Task: Create a new collection with the name "Product Development".
Action: Mouse pressed left at (604, 368)
Screenshot: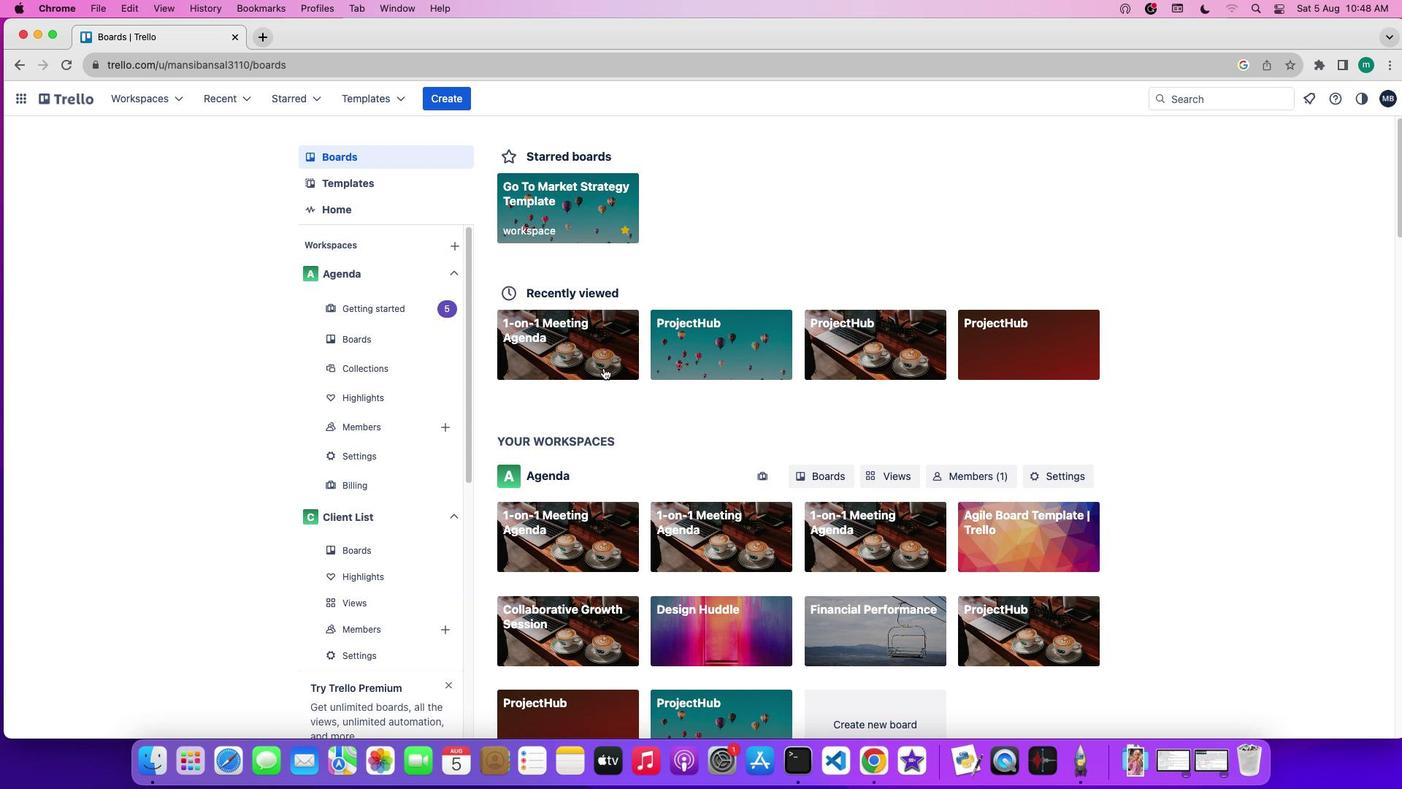 
Action: Mouse moved to (1239, 297)
Screenshot: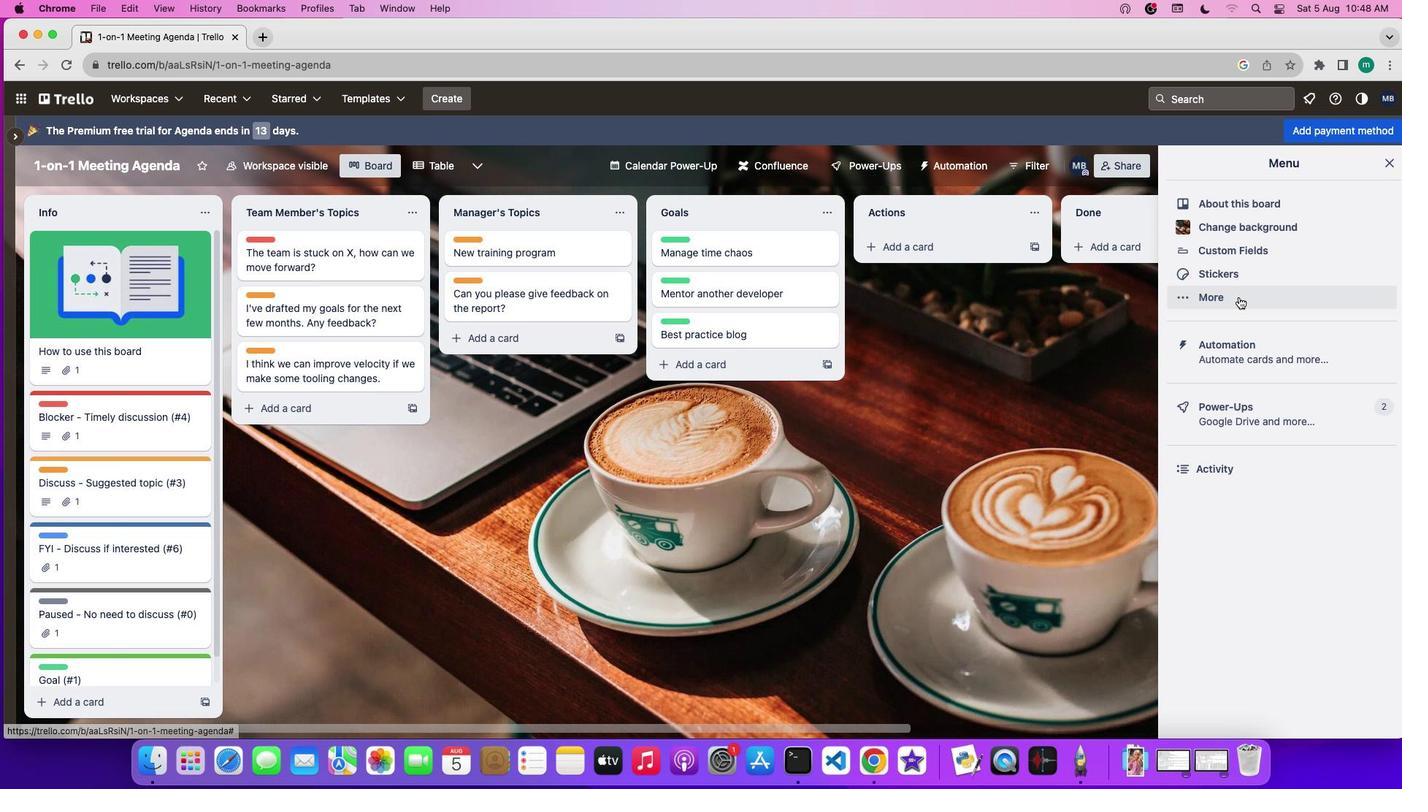 
Action: Mouse pressed left at (1239, 297)
Screenshot: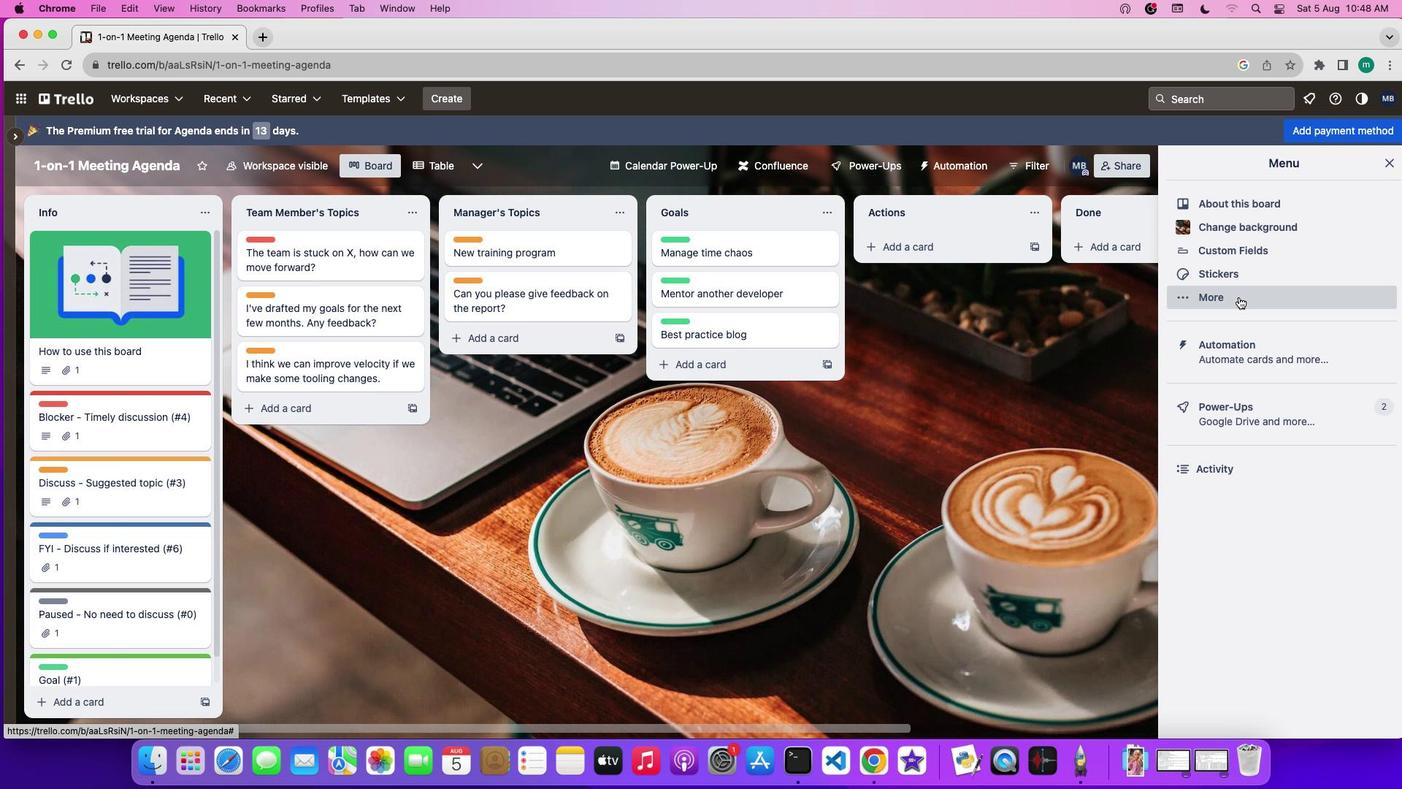 
Action: Mouse moved to (1266, 240)
Screenshot: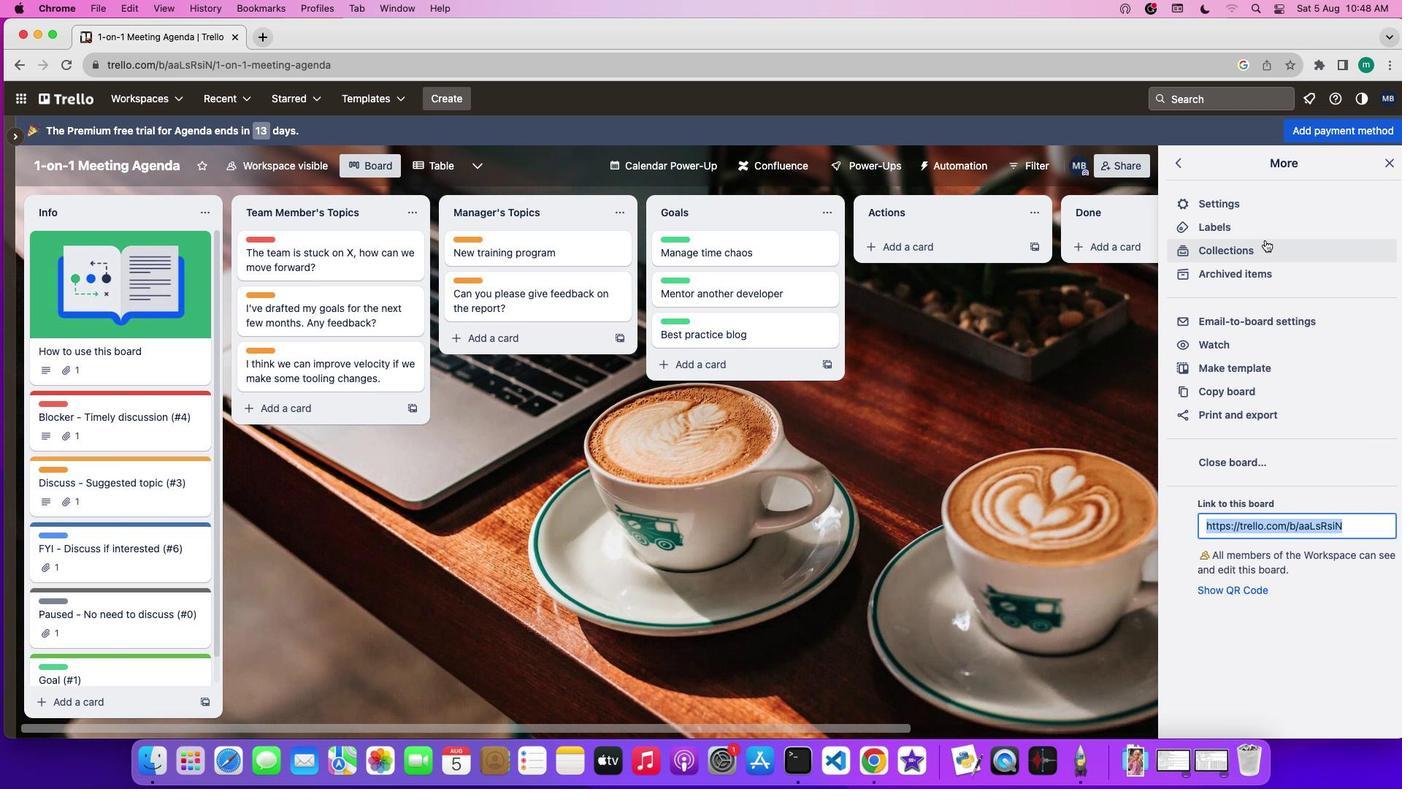 
Action: Mouse pressed left at (1266, 240)
Screenshot: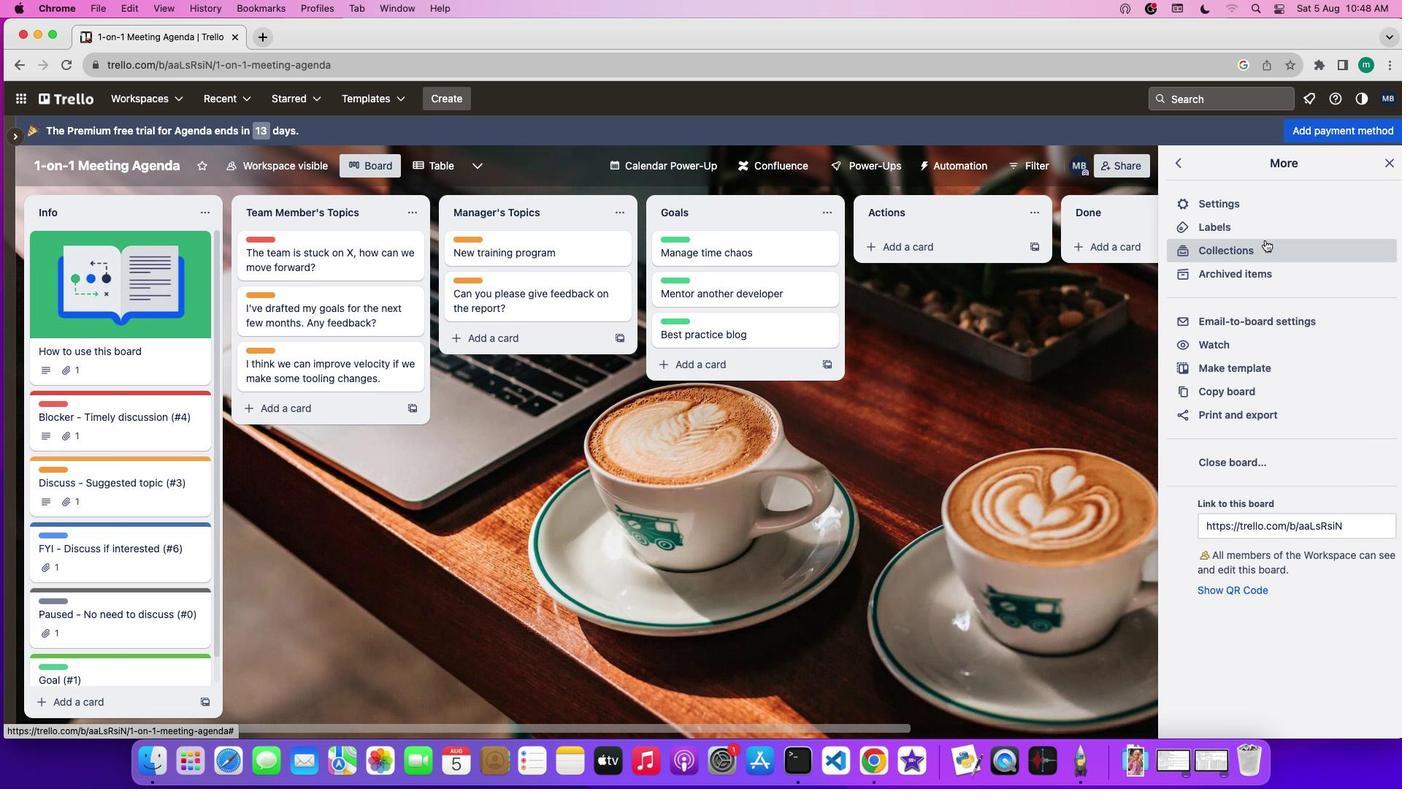 
Action: Mouse moved to (1273, 474)
Screenshot: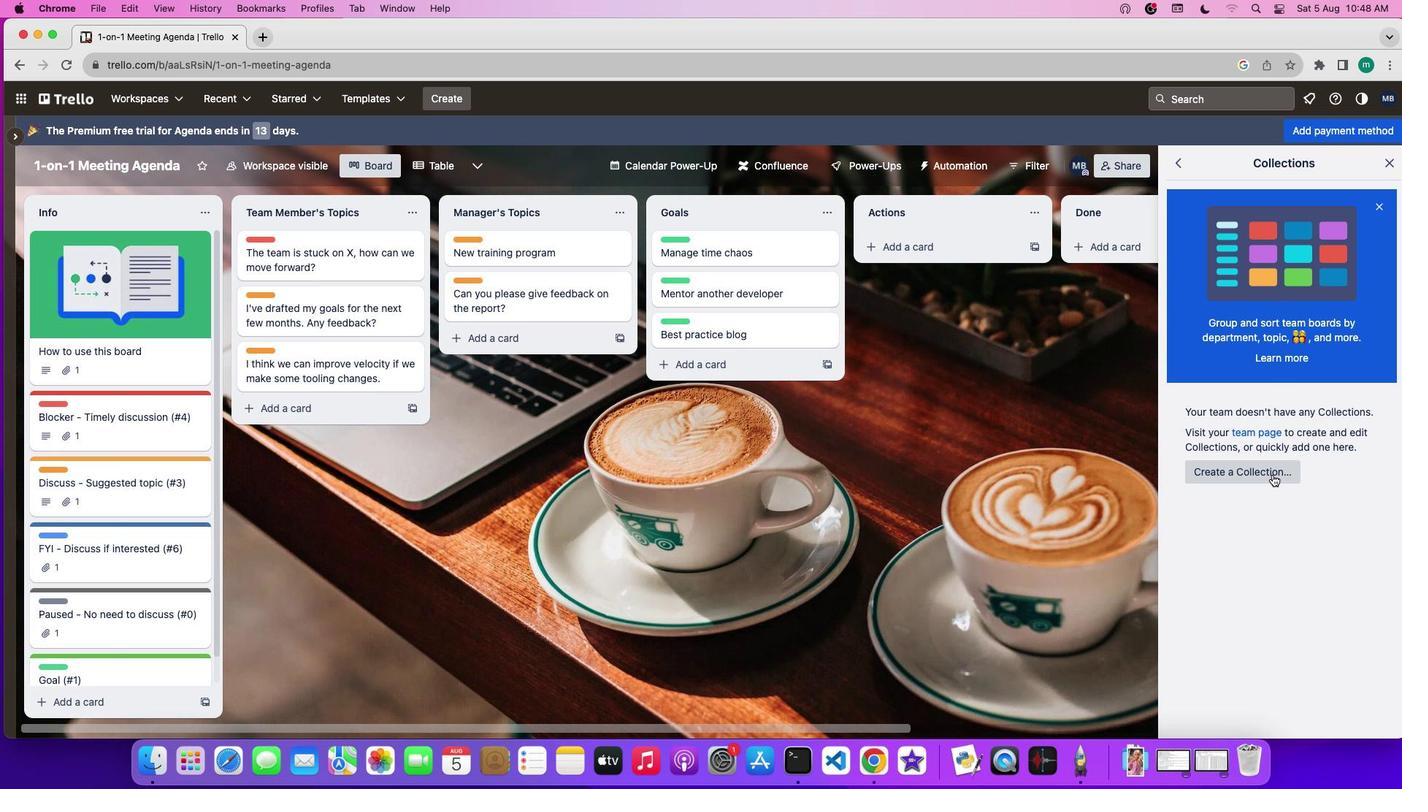 
Action: Mouse pressed left at (1273, 474)
Screenshot: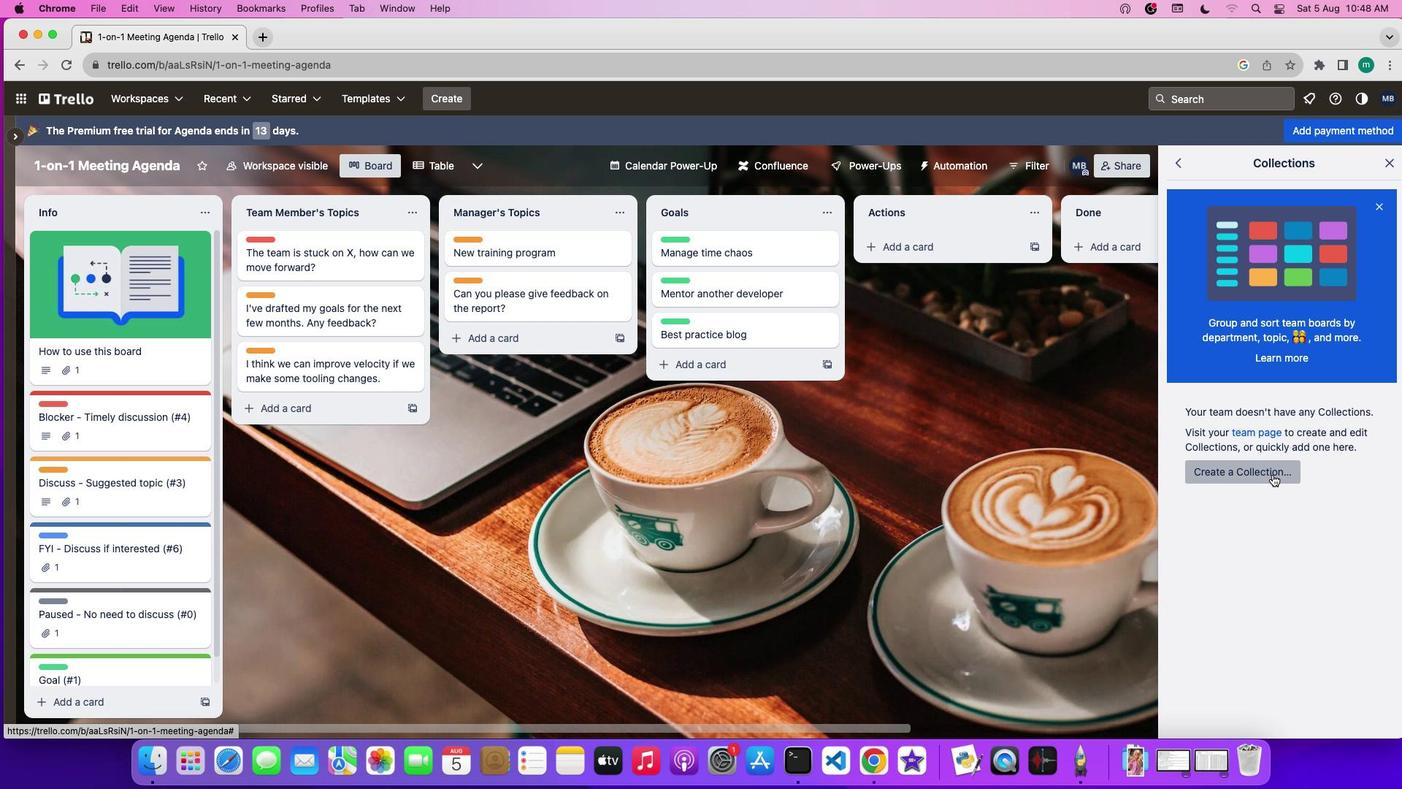 
Action: Mouse moved to (1264, 556)
Screenshot: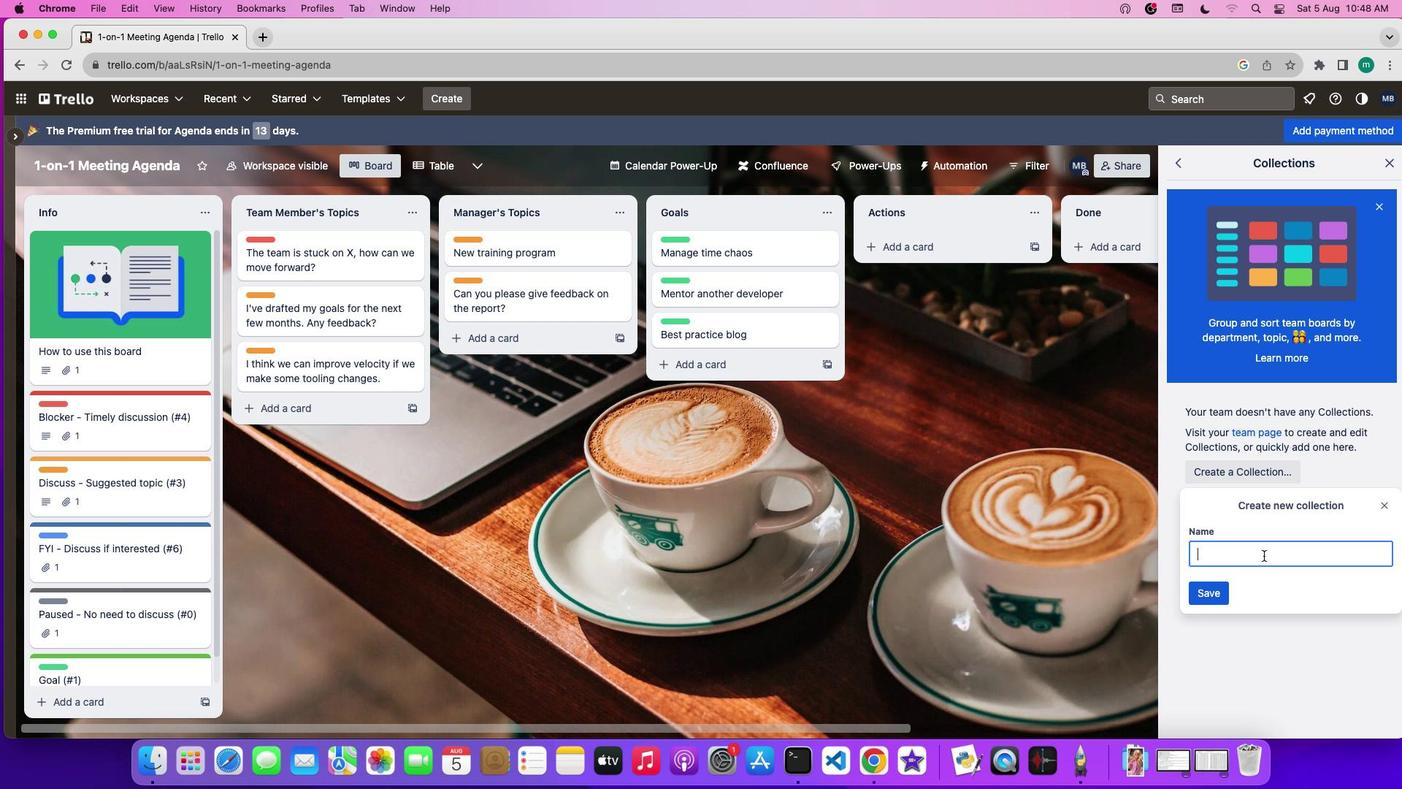 
Action: Mouse pressed left at (1264, 556)
Screenshot: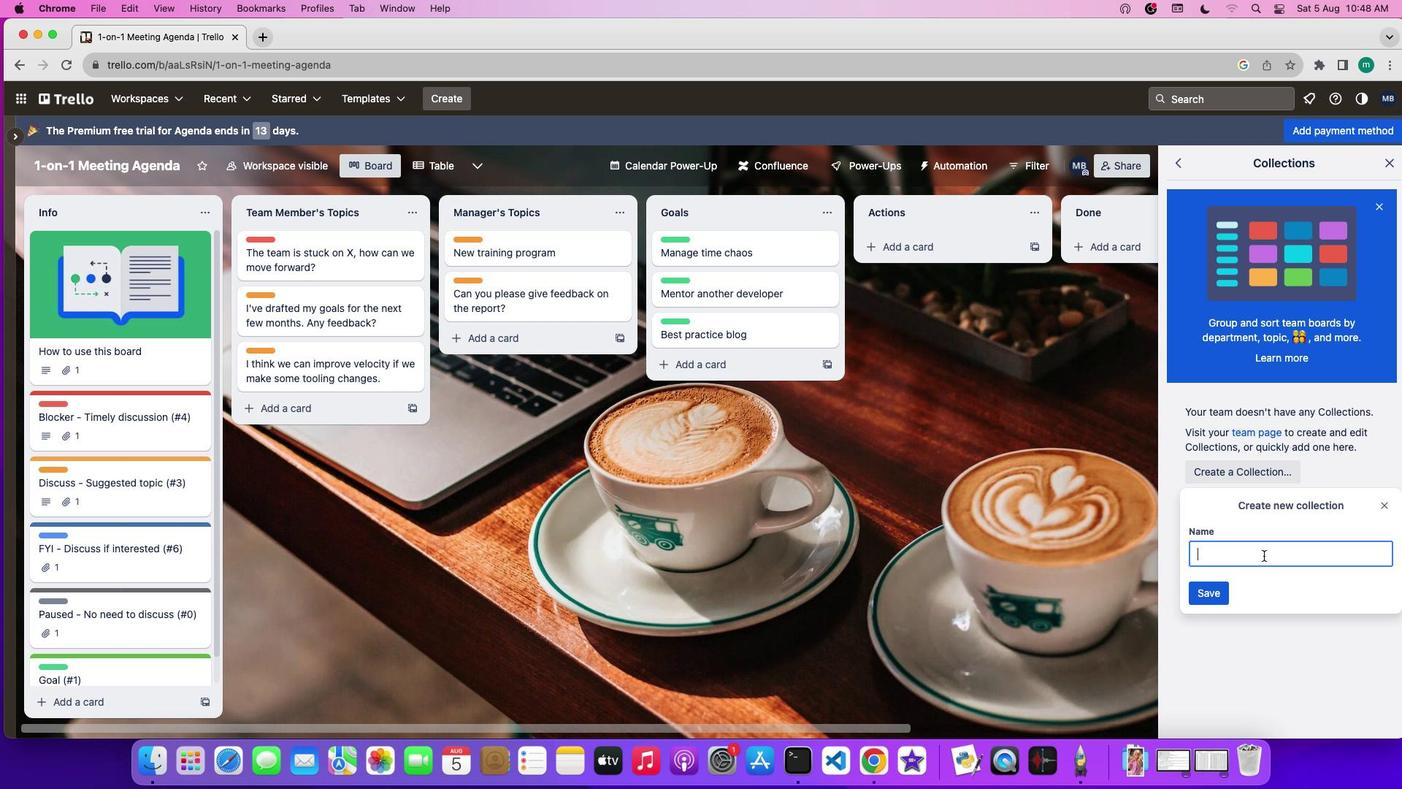 
Action: Key pressed Key.shift'P''r'
Screenshot: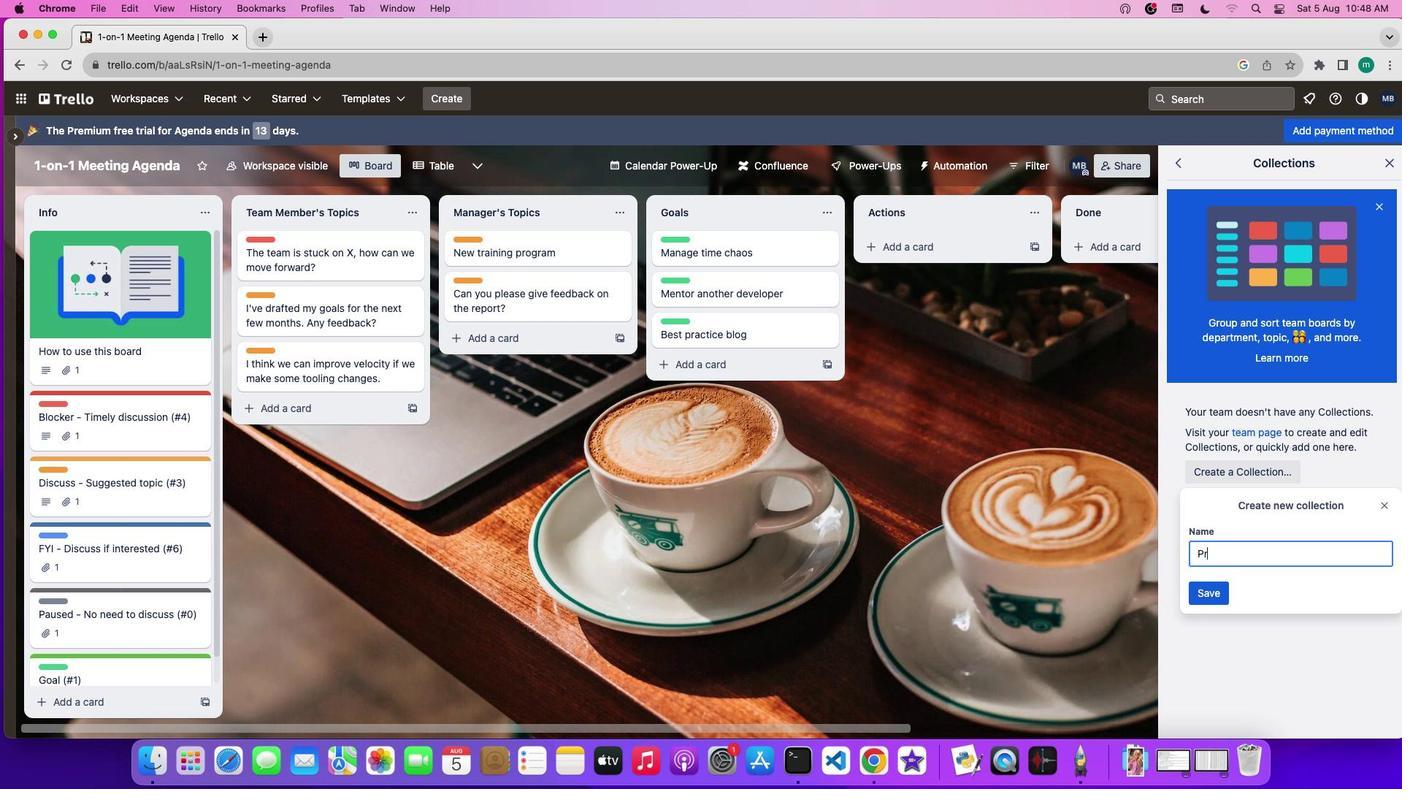 
Action: Mouse moved to (1264, 556)
Screenshot: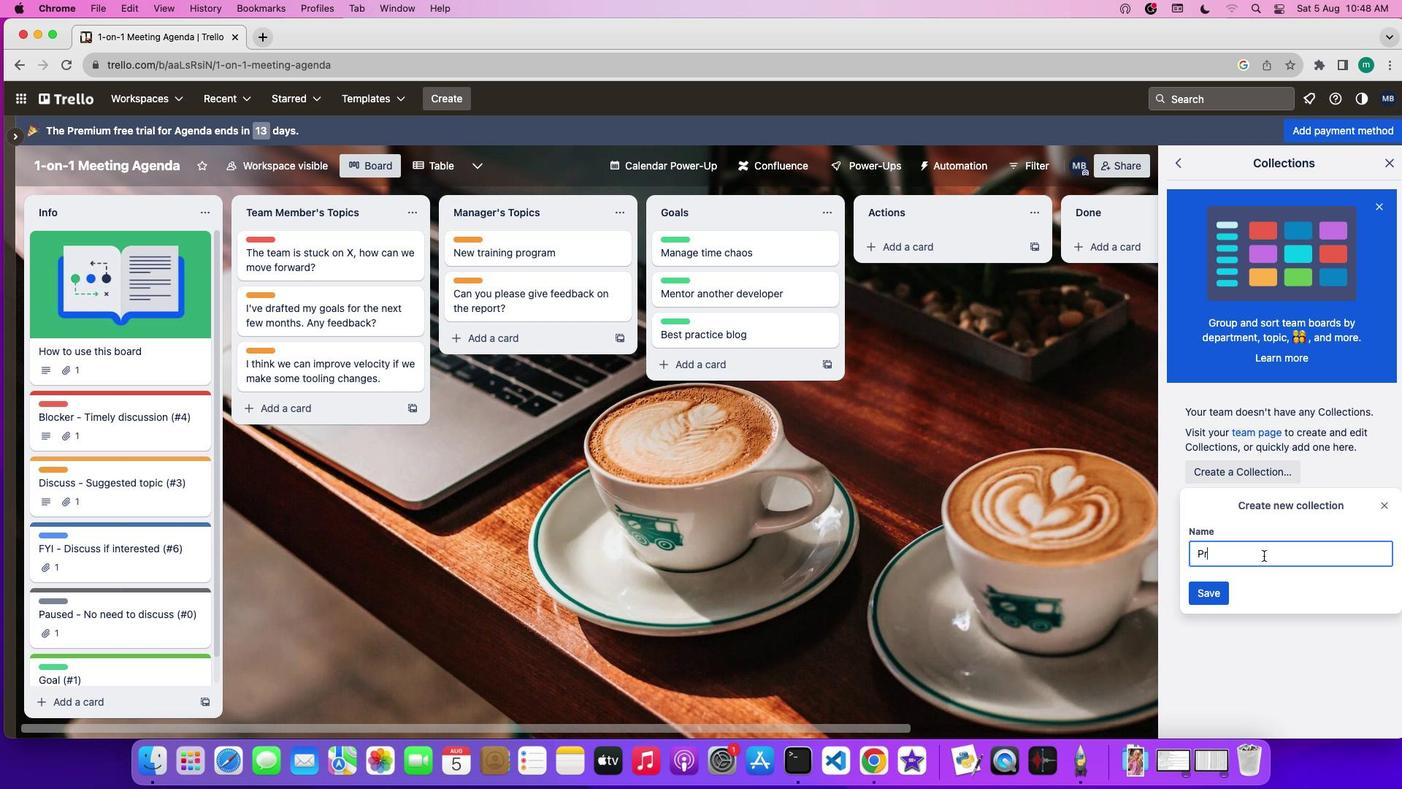 
Action: Key pressed 'o''d''u''c''t'Key.spaceKey.shift'D''e''v''e''l''o''p''m''e''n''t'
Screenshot: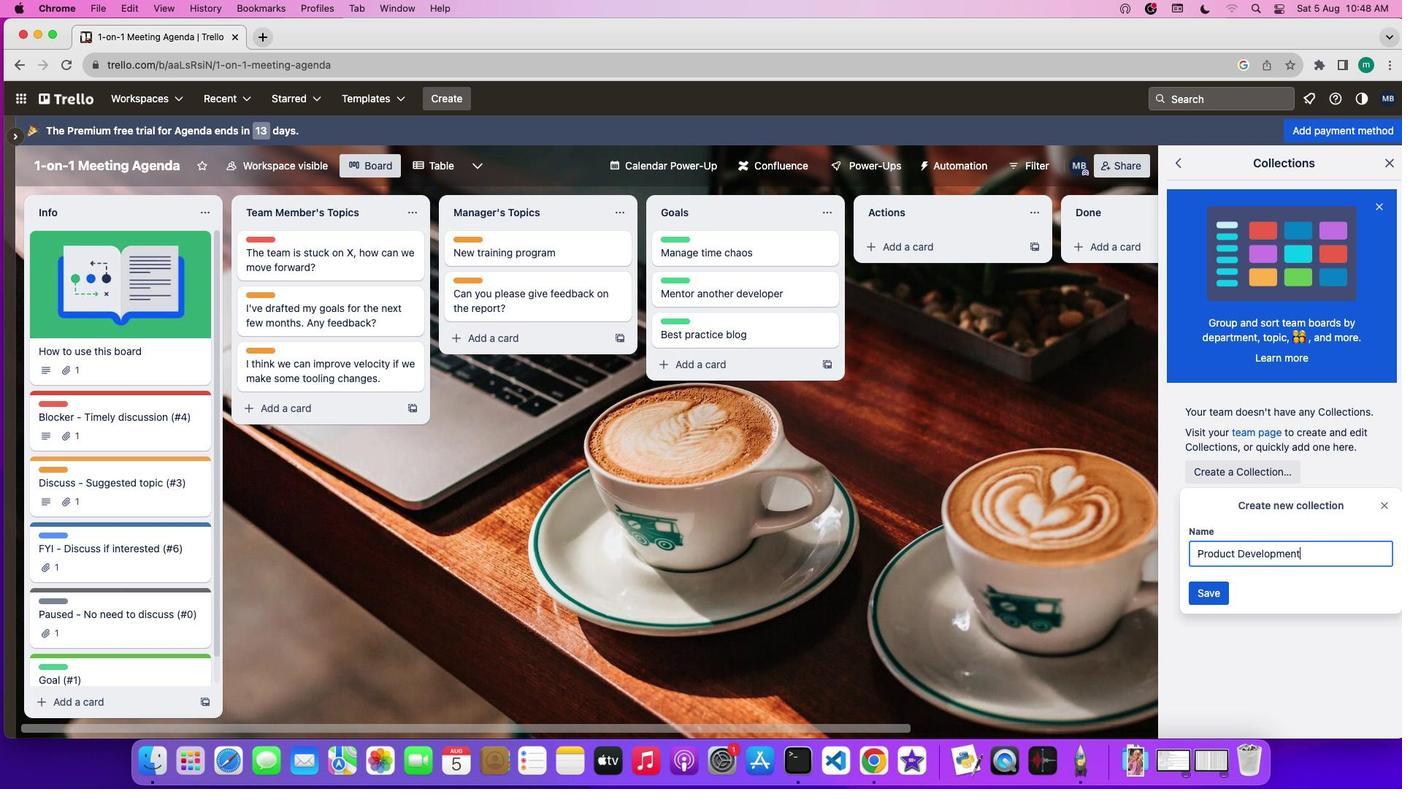 
Action: Mouse moved to (1220, 597)
Screenshot: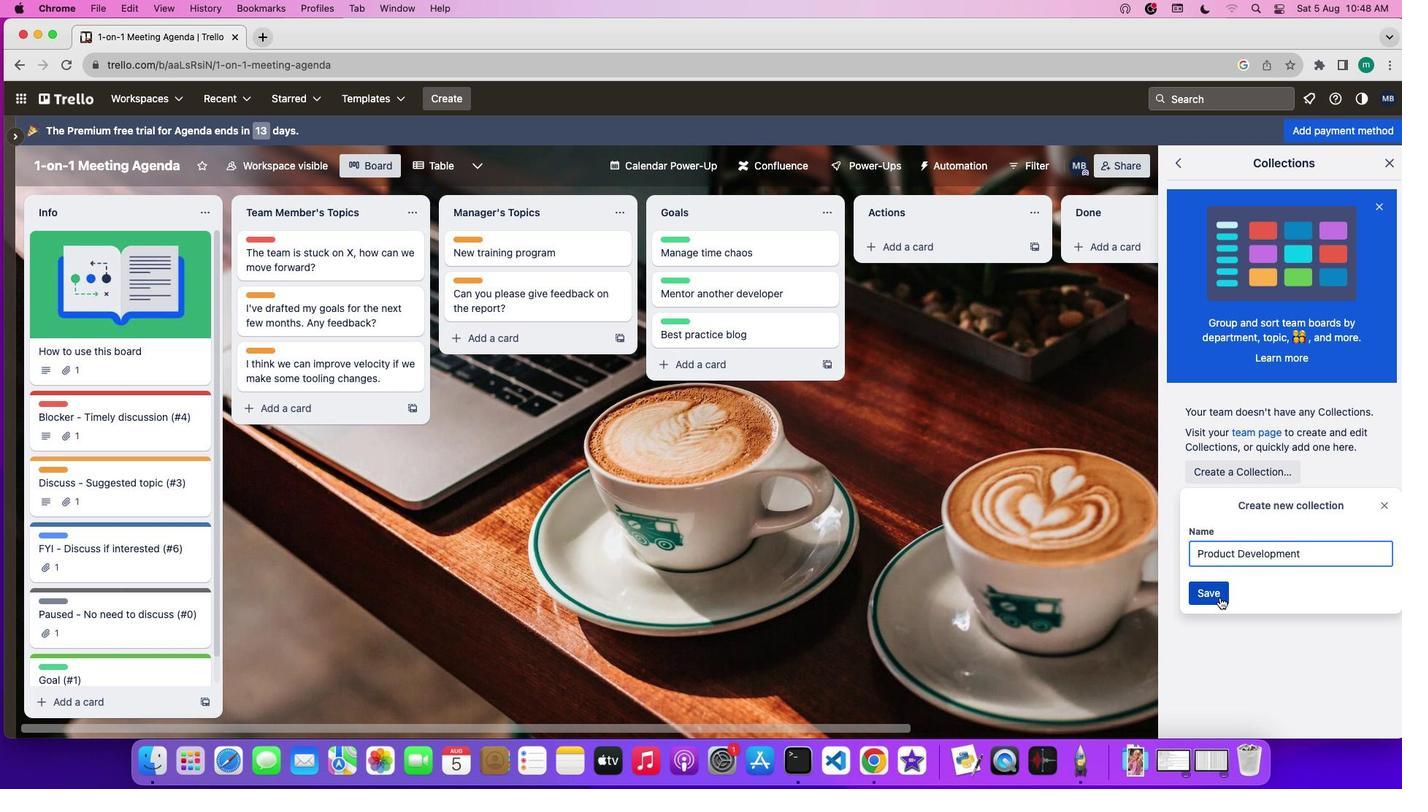 
Action: Mouse pressed left at (1220, 597)
Screenshot: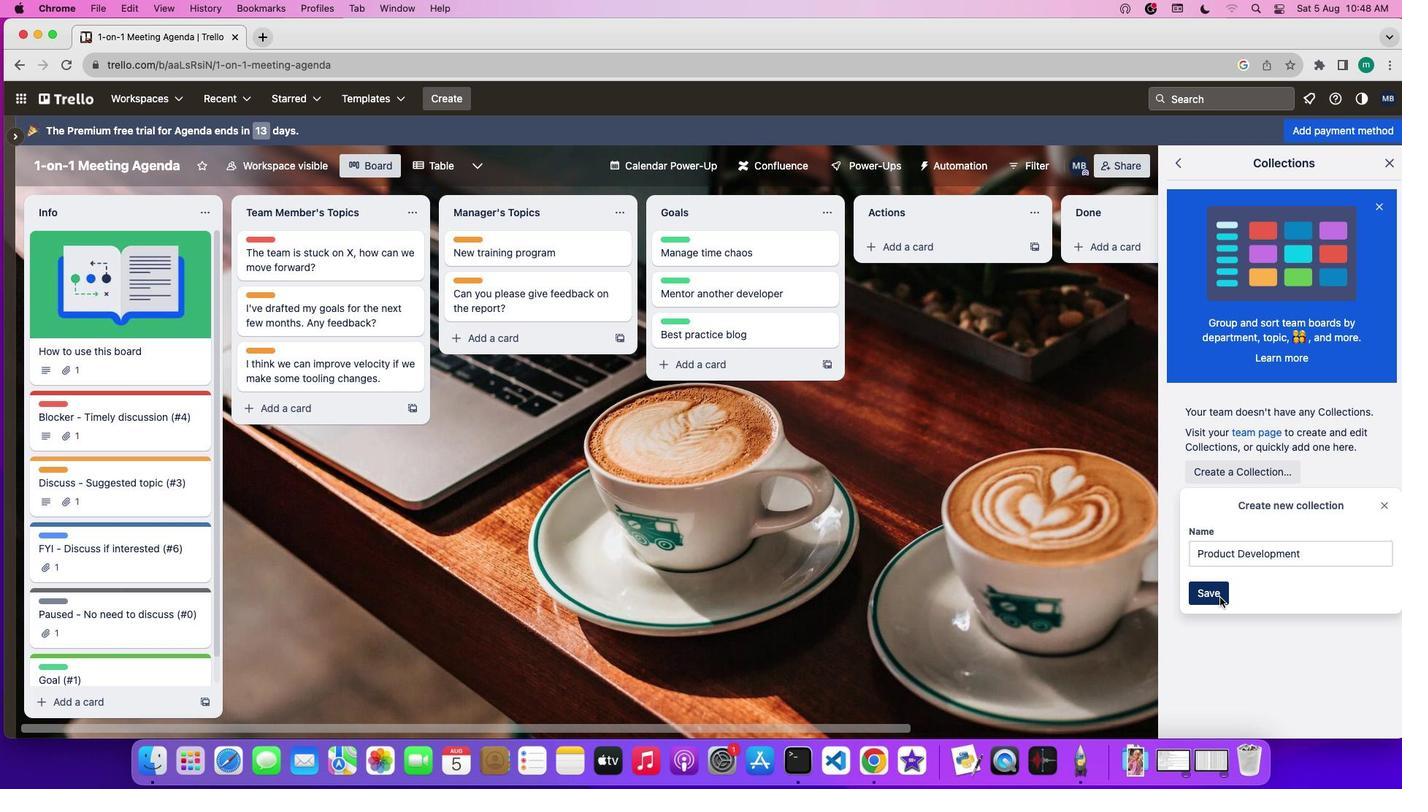 
Action: Mouse moved to (1222, 607)
Screenshot: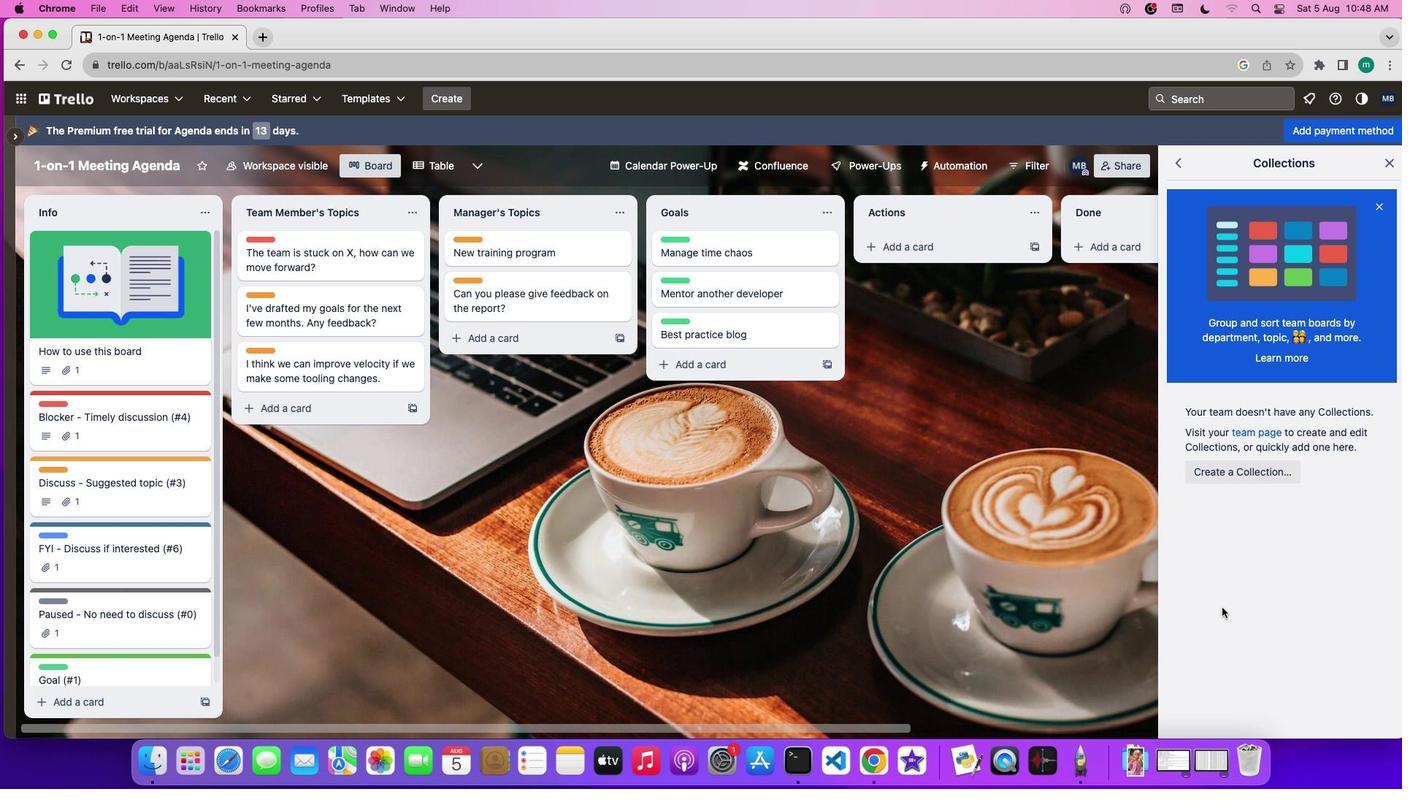 
